 Task: Select and add the product "7-Select Purified Water (gal)" to cart from the store "7-Eleven".
Action: Mouse pressed left at (51, 91)
Screenshot: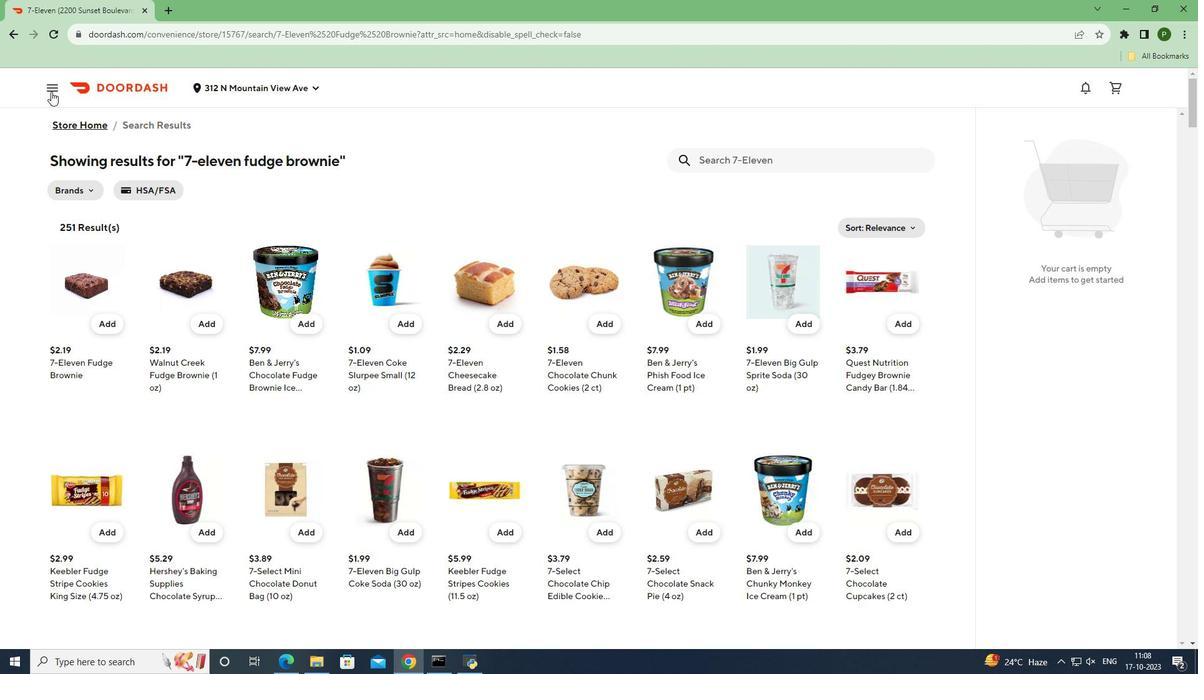 
Action: Mouse moved to (65, 171)
Screenshot: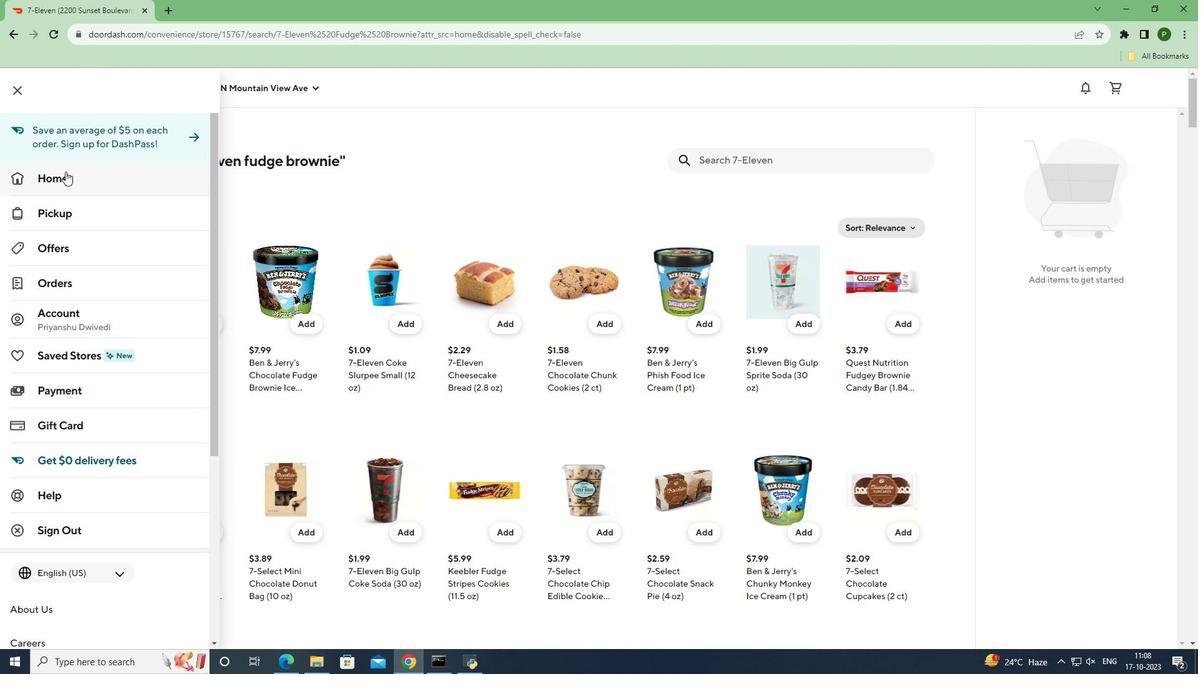 
Action: Mouse pressed left at (65, 171)
Screenshot: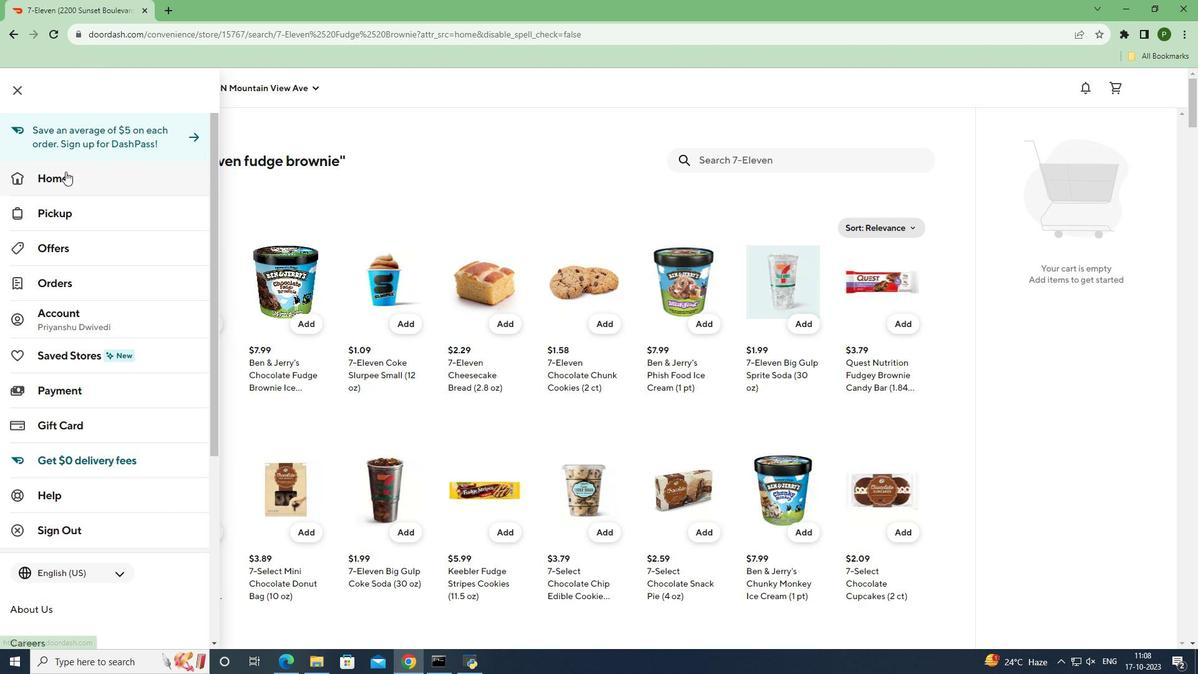
Action: Mouse moved to (305, 132)
Screenshot: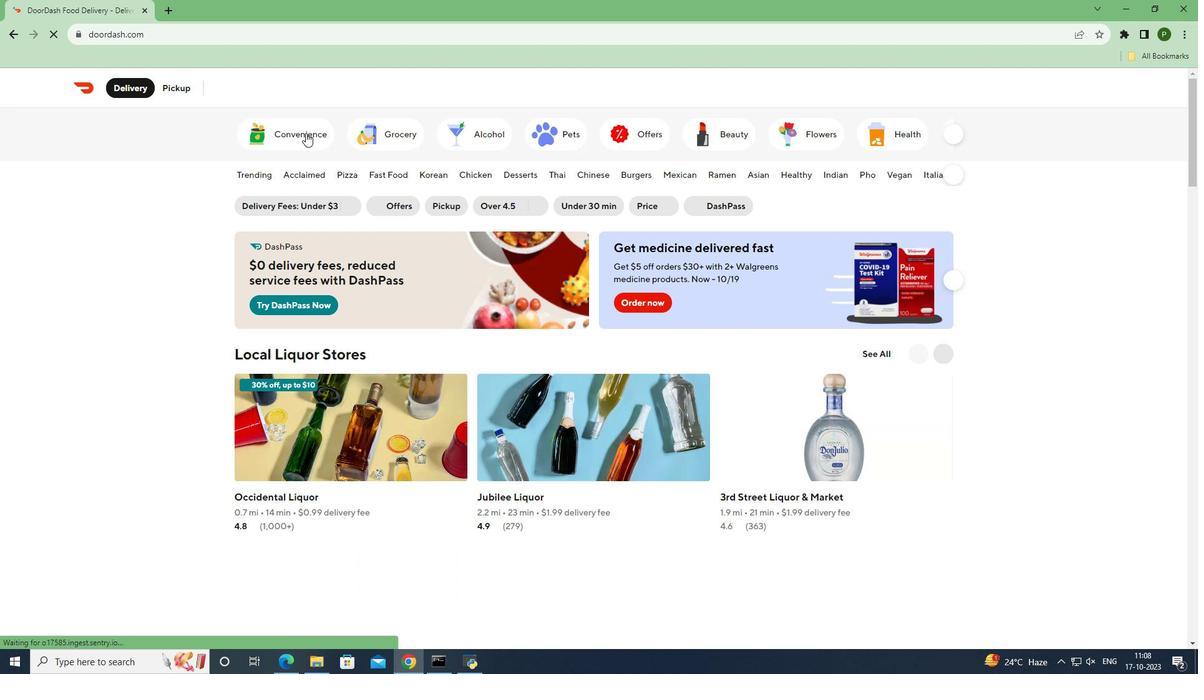 
Action: Mouse pressed left at (305, 132)
Screenshot: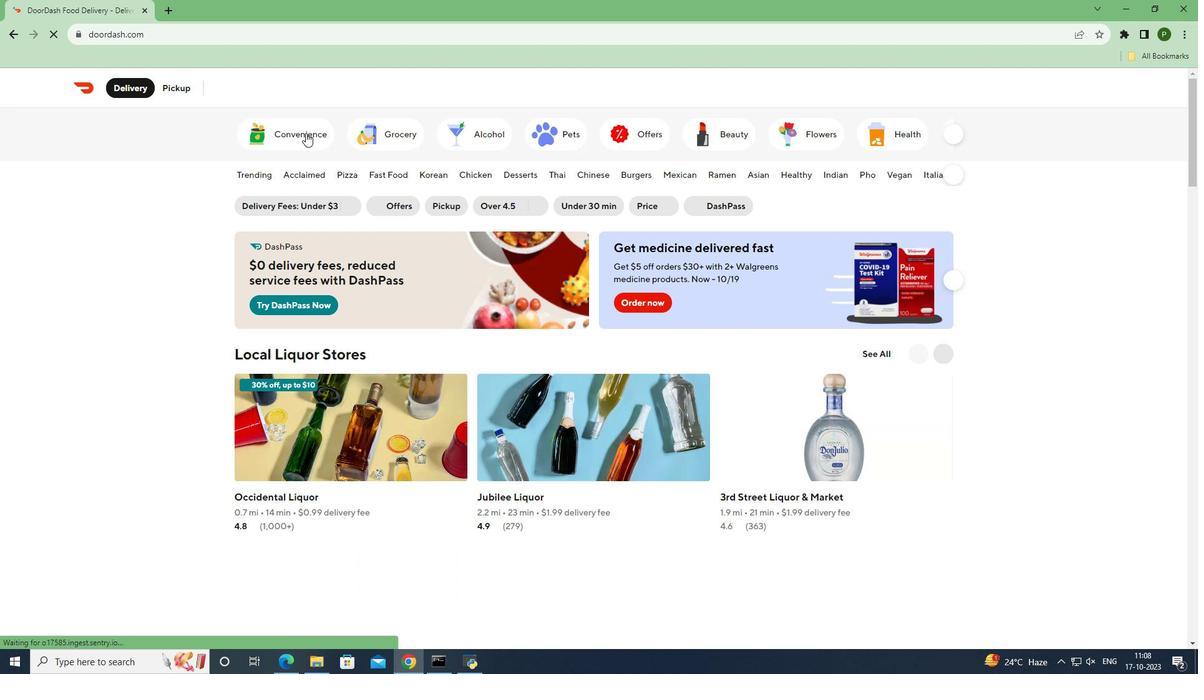 
Action: Mouse moved to (321, 392)
Screenshot: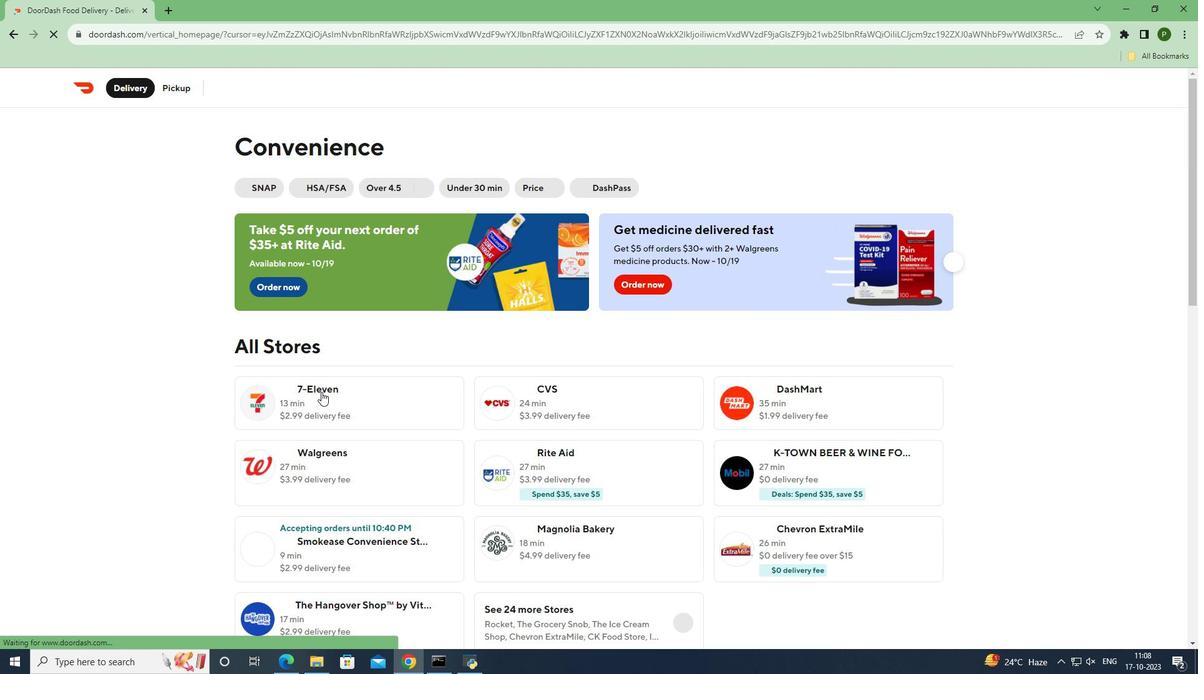 
Action: Mouse pressed left at (321, 392)
Screenshot: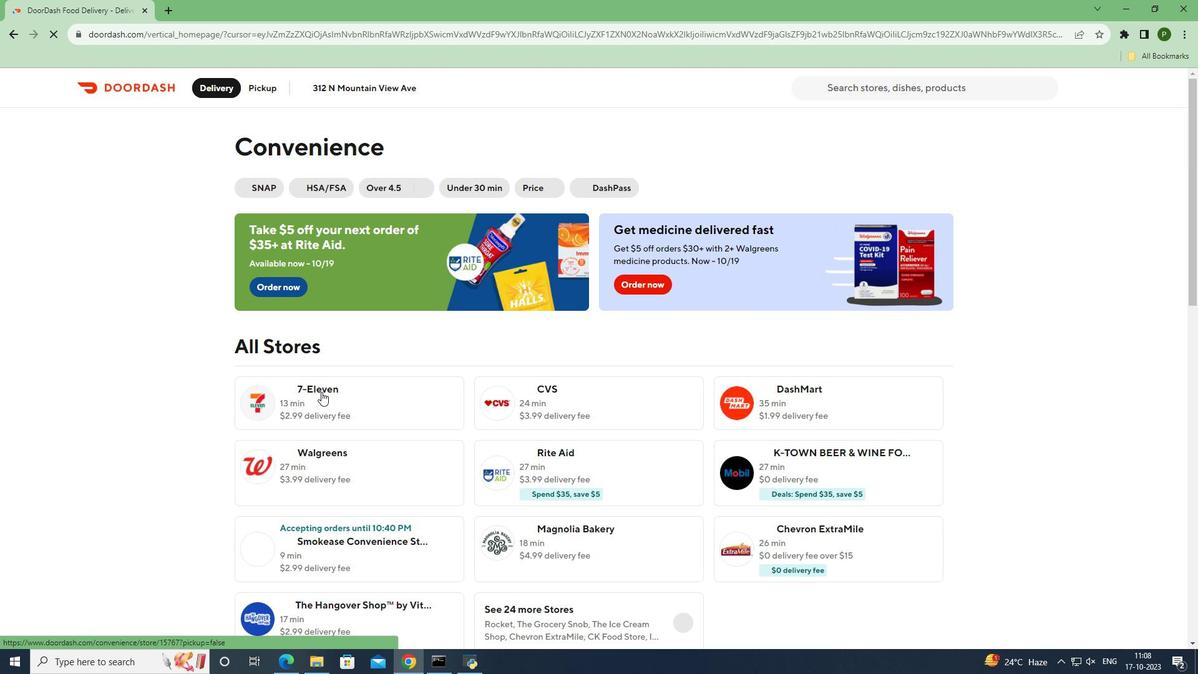 
Action: Mouse moved to (729, 194)
Screenshot: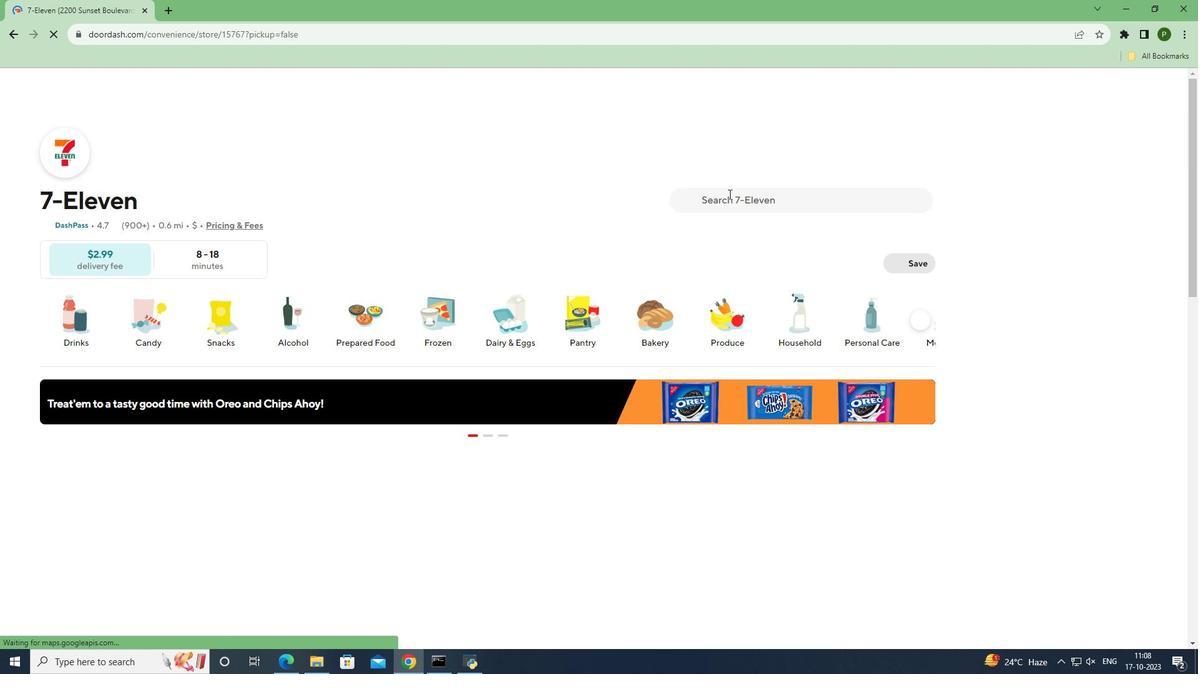 
Action: Mouse pressed left at (729, 194)
Screenshot: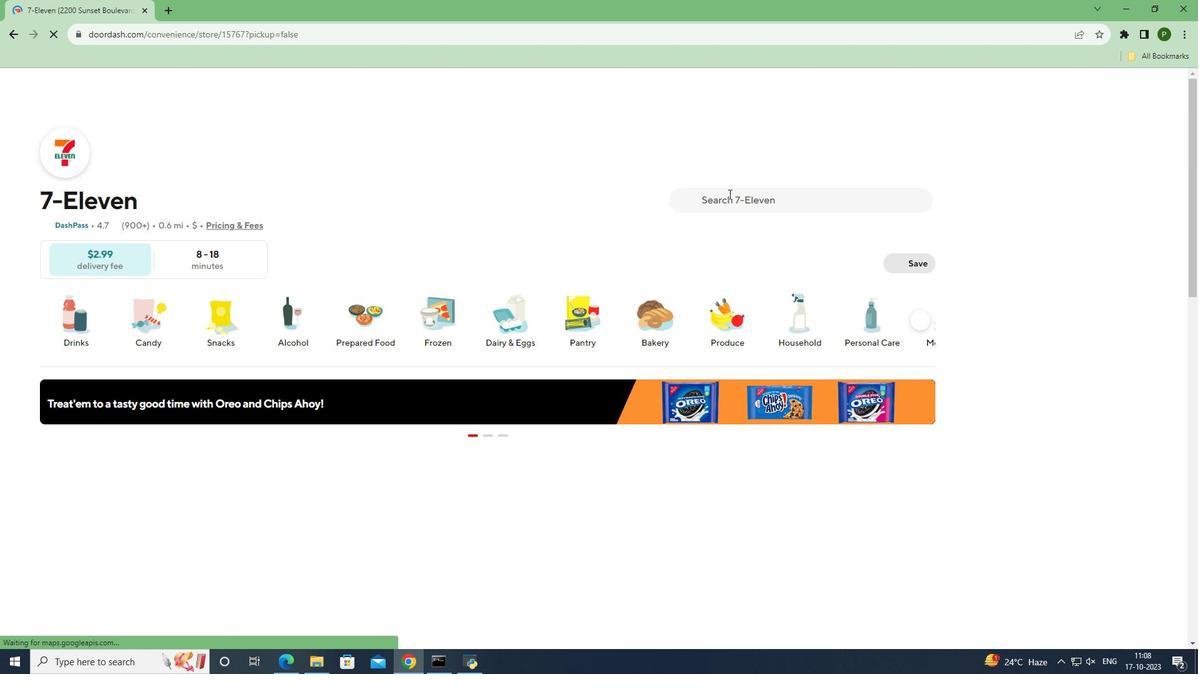 
Action: Key pressed 7-<Key.caps_lock>S<Key.caps_lock>
Screenshot: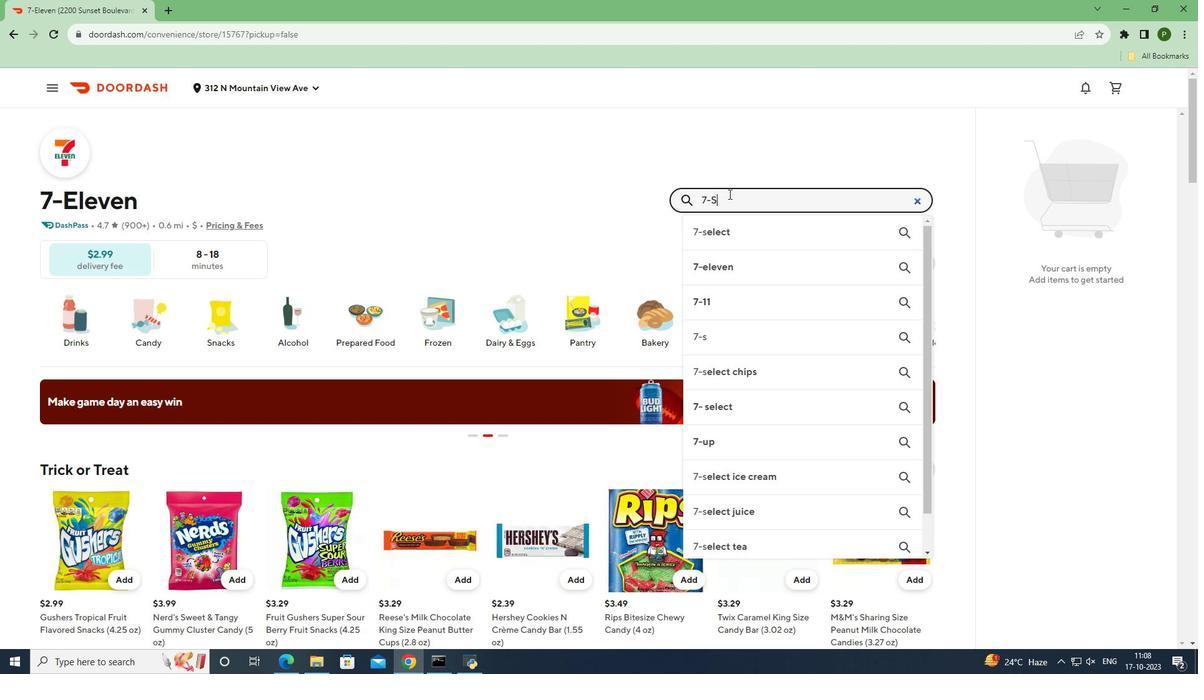 
Action: Mouse moved to (729, 193)
Screenshot: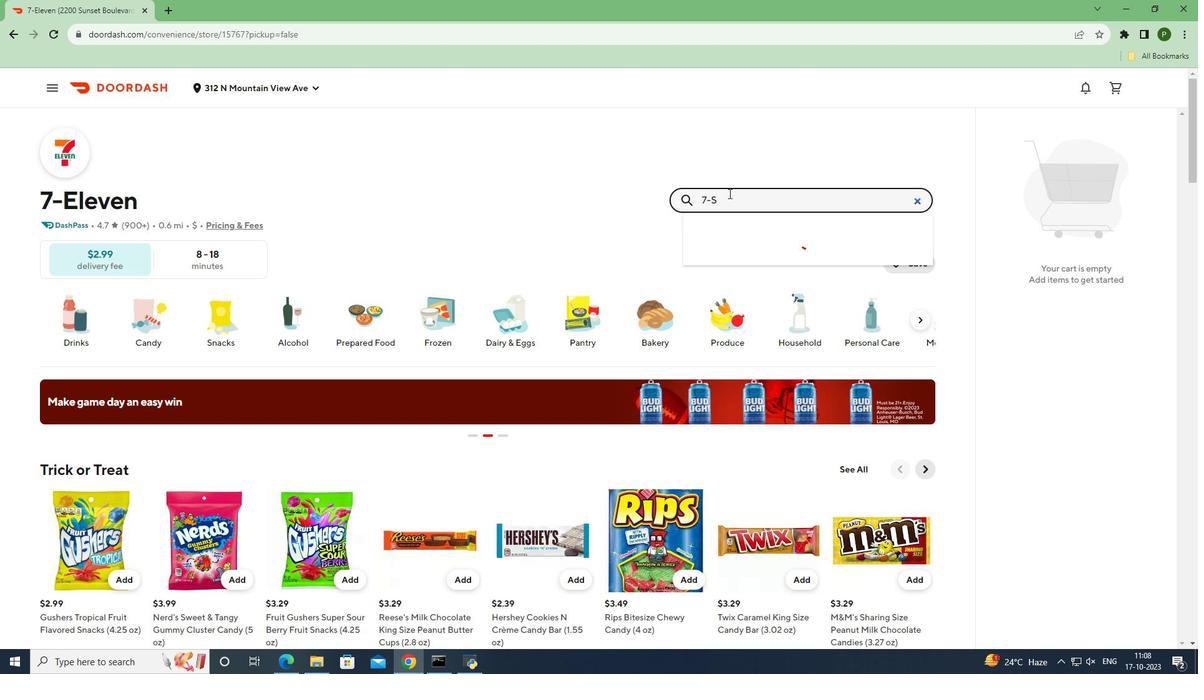 
Action: Key pressed elect<Key.space><Key.caps_lock>P<Key.caps_lock>urified<Key.space><Key.caps_lock>W<Key.caps_lock>ater<Key.space><Key.shift_r>(gal<Key.shift_r>)<Key.enter>
Screenshot: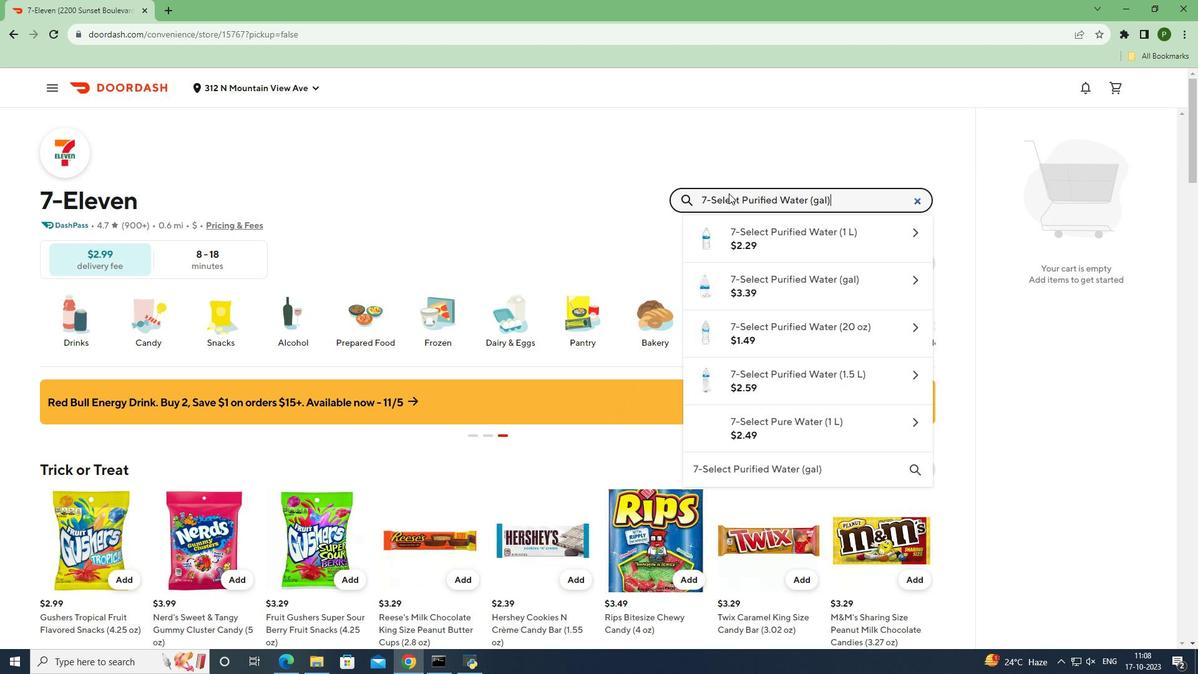 
Action: Mouse moved to (111, 320)
Screenshot: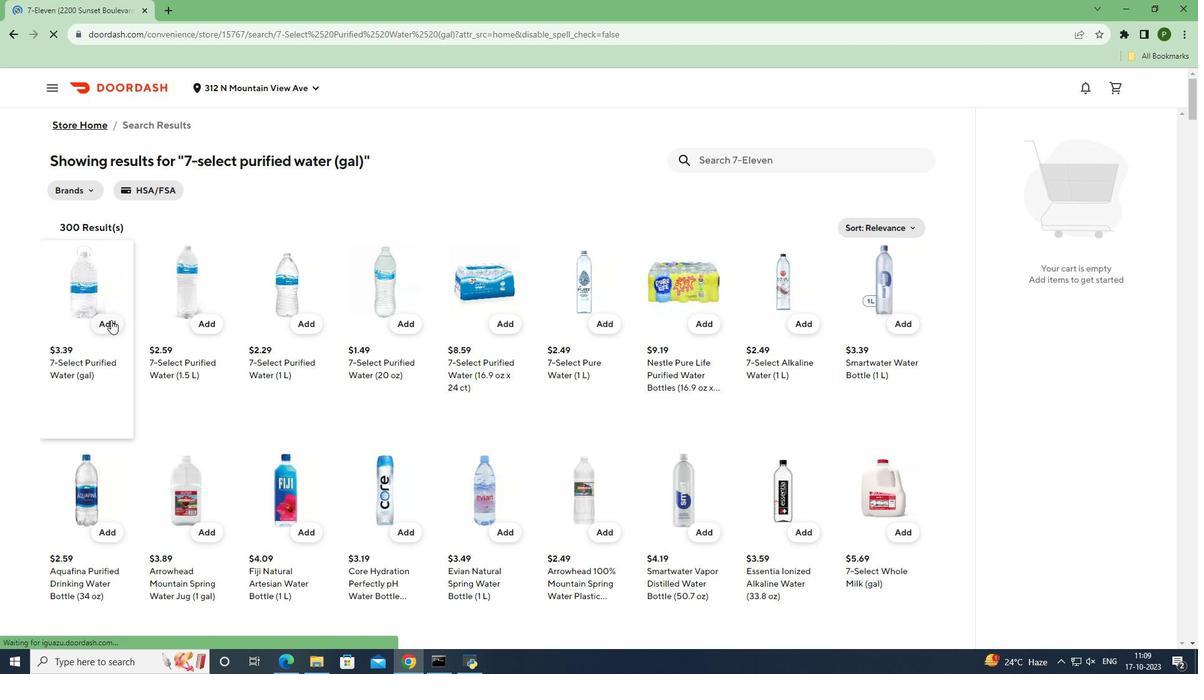 
Action: Mouse pressed left at (111, 320)
Screenshot: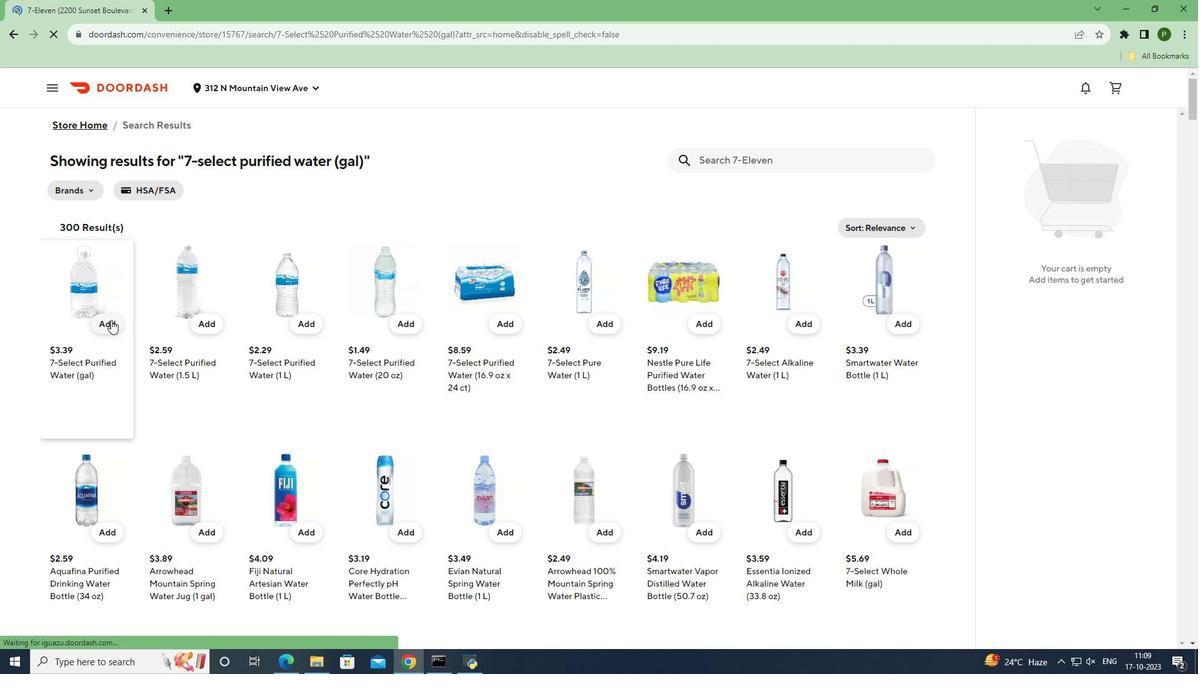 
